 Task: Add an action where "Set tags is Review" in Customer not responding.
Action: Mouse moved to (29, 299)
Screenshot: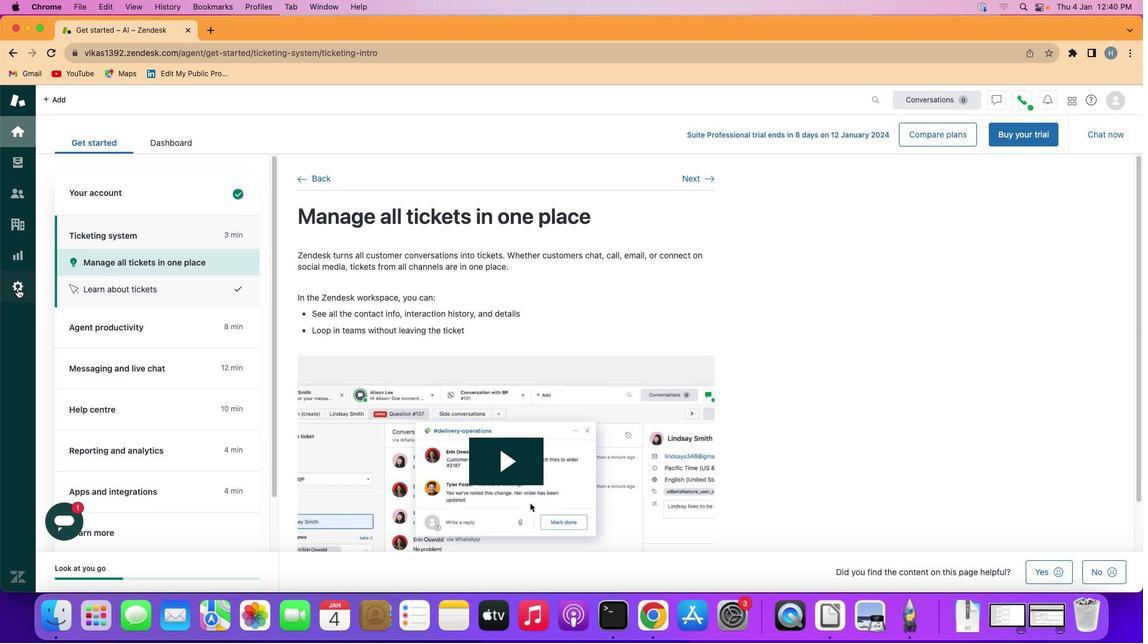 
Action: Mouse pressed left at (29, 299)
Screenshot: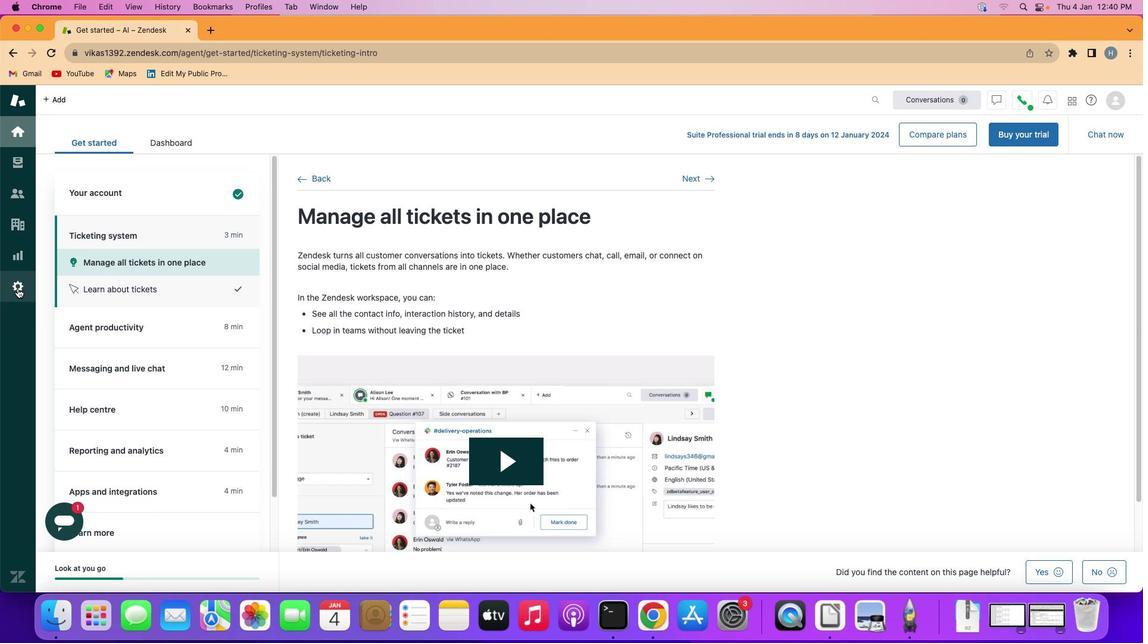 
Action: Mouse moved to (242, 497)
Screenshot: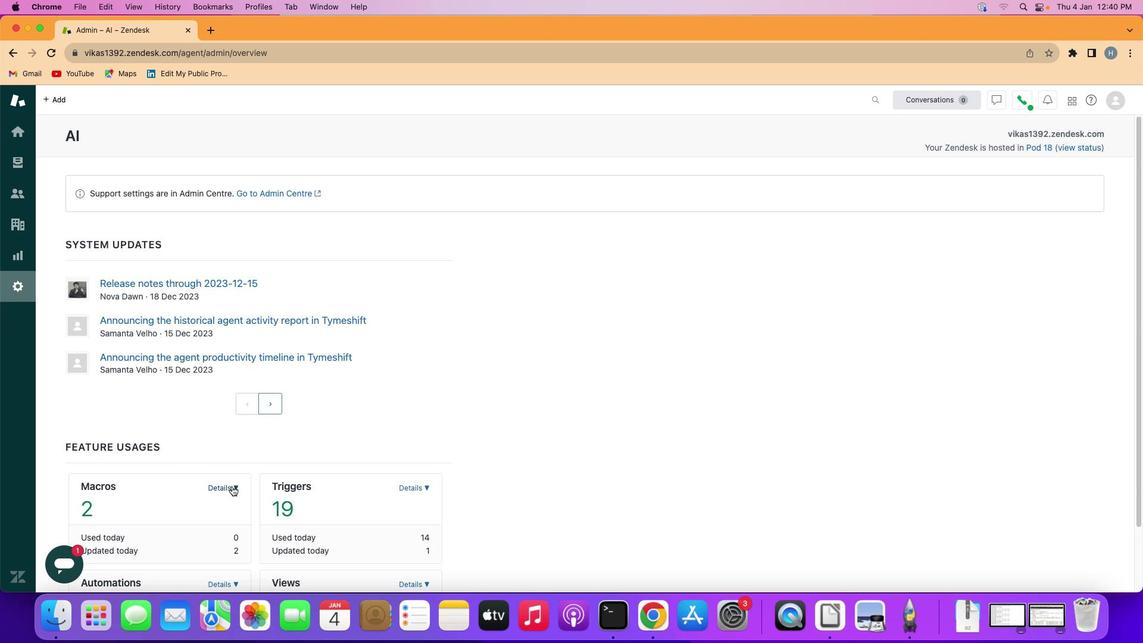 
Action: Mouse pressed left at (242, 497)
Screenshot: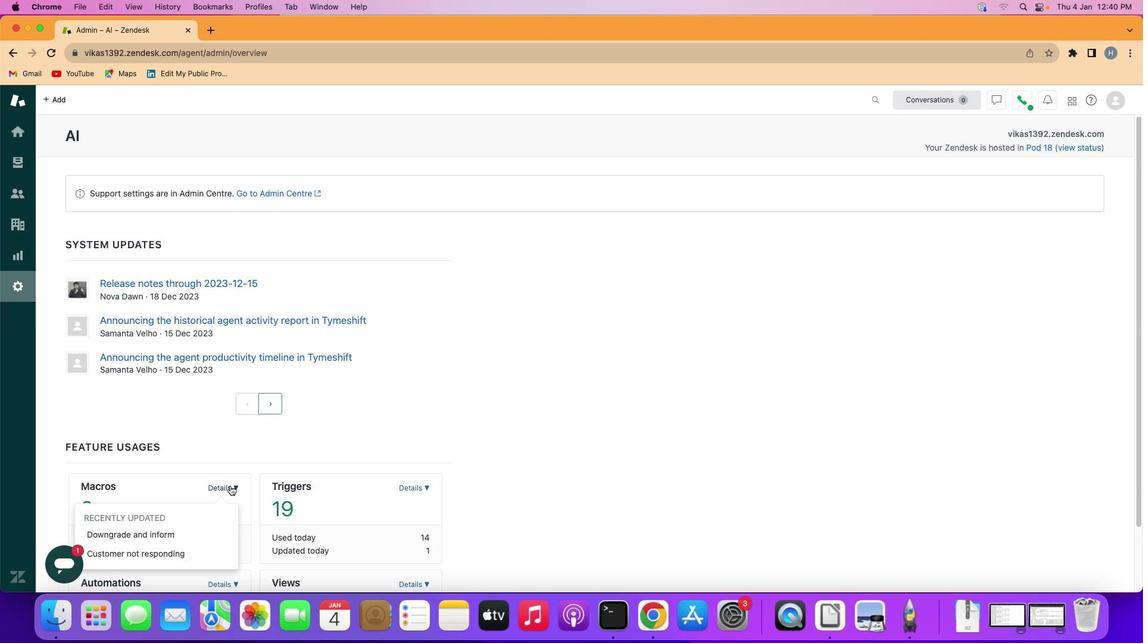 
Action: Mouse moved to (188, 560)
Screenshot: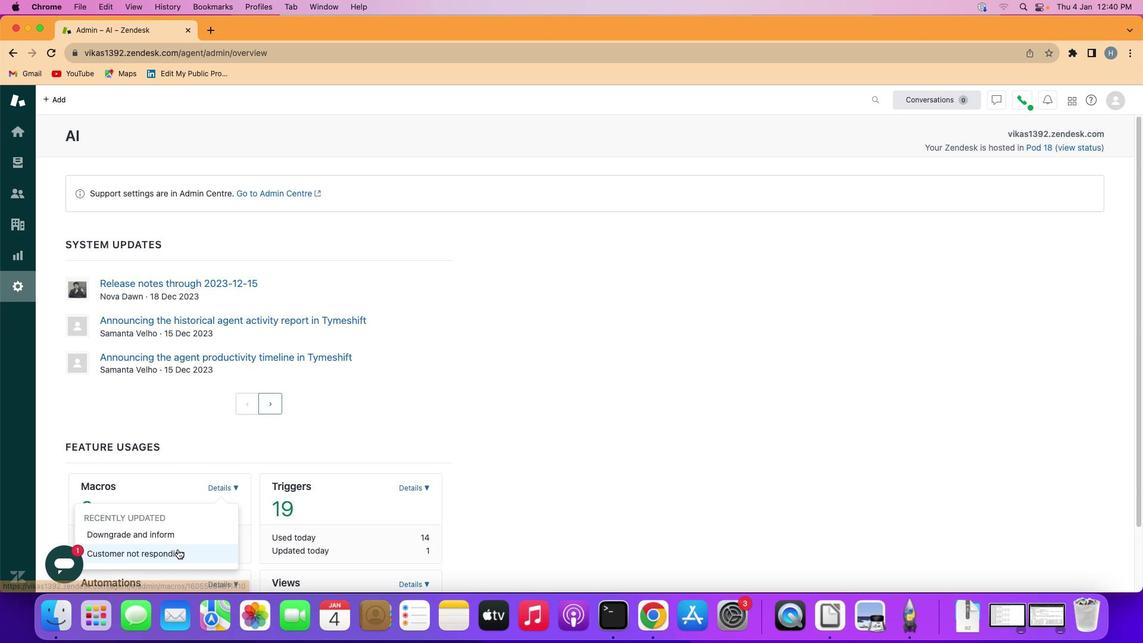 
Action: Mouse pressed left at (188, 560)
Screenshot: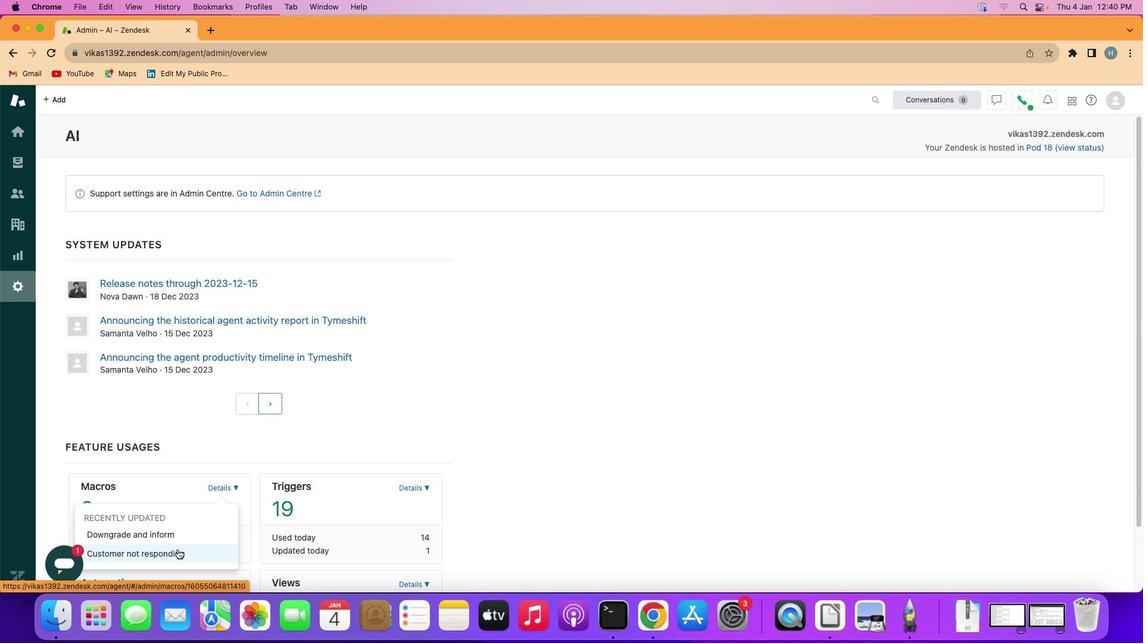 
Action: Mouse moved to (219, 443)
Screenshot: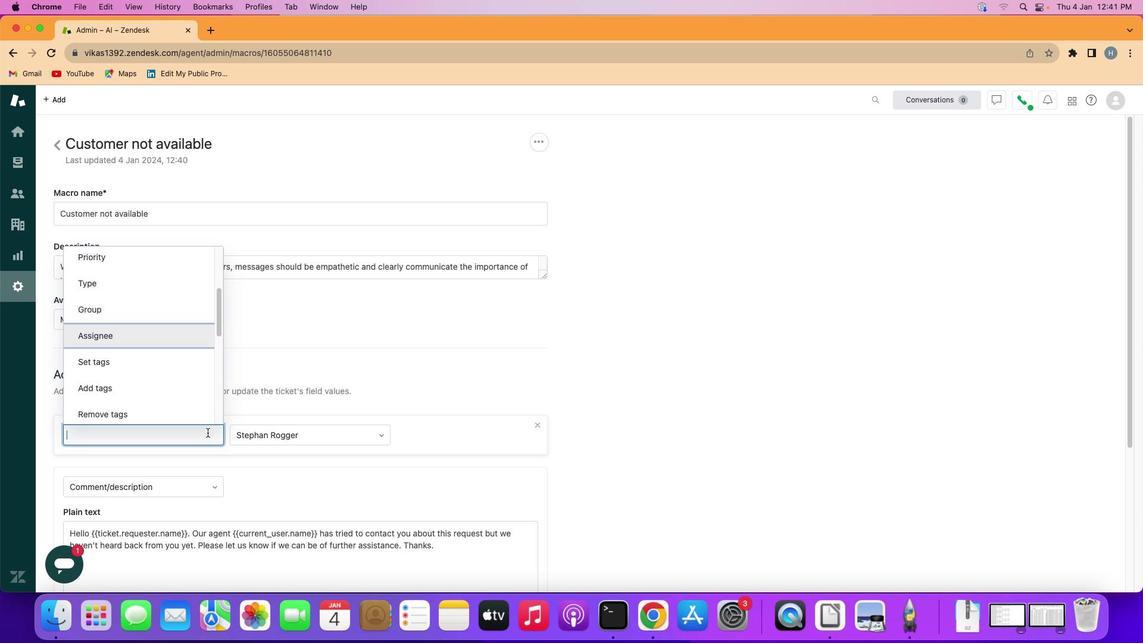 
Action: Mouse pressed left at (219, 443)
Screenshot: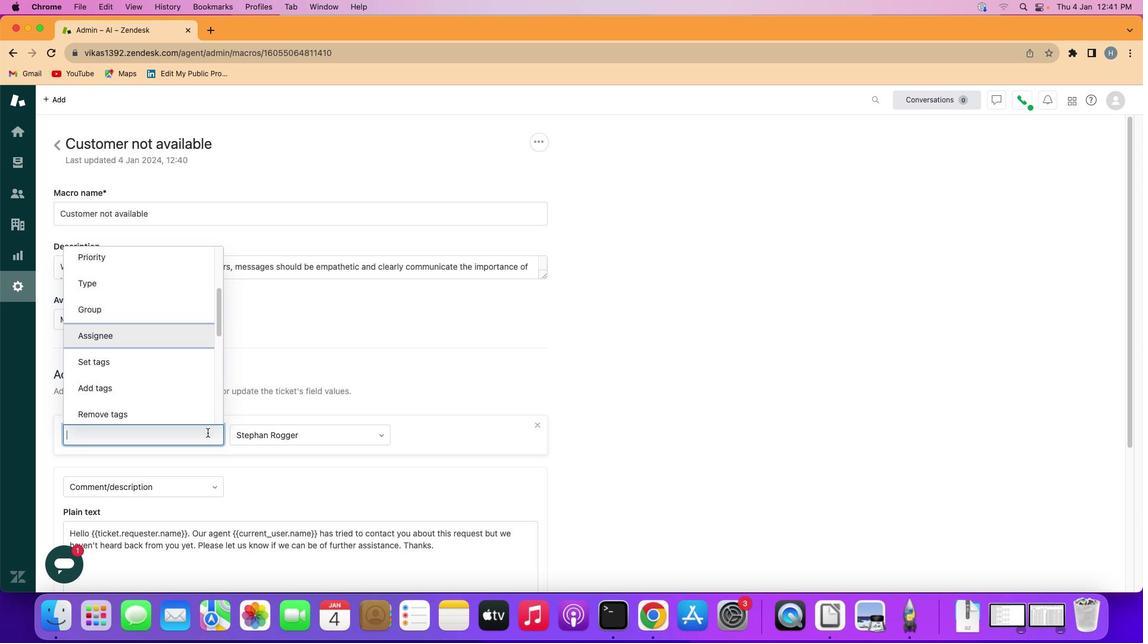 
Action: Mouse moved to (187, 376)
Screenshot: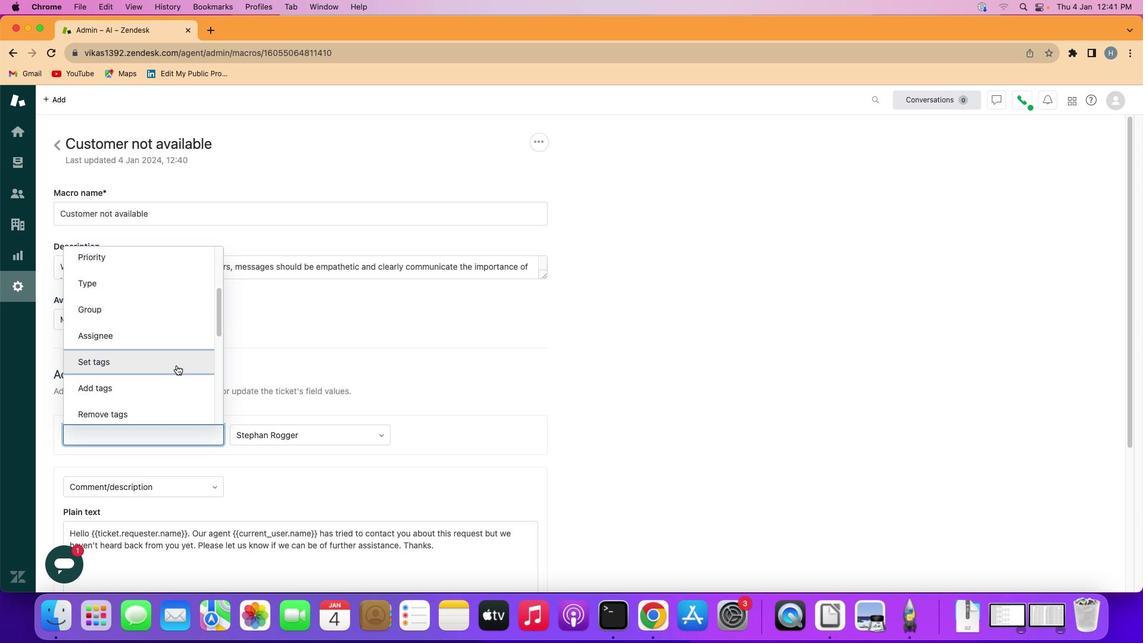 
Action: Mouse pressed left at (187, 376)
Screenshot: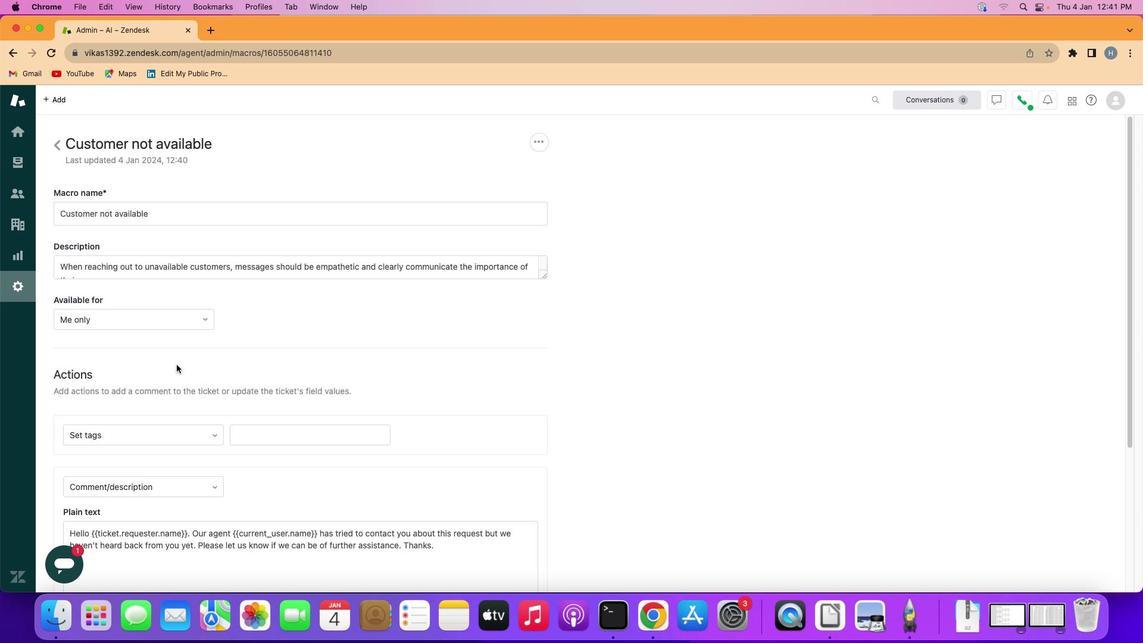 
Action: Mouse moved to (278, 448)
Screenshot: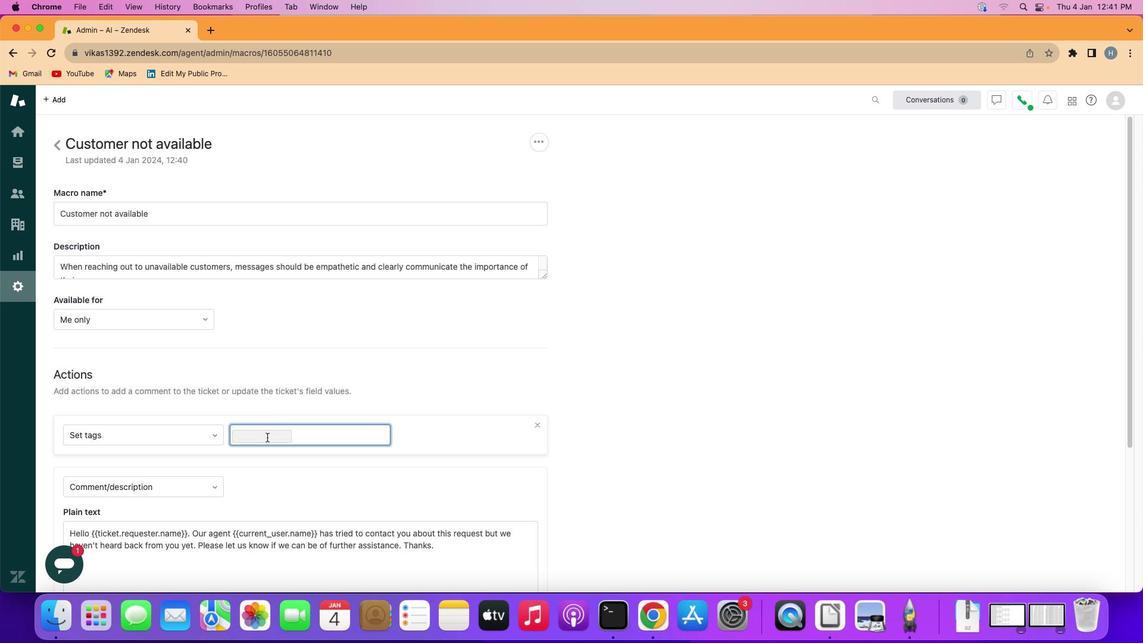 
Action: Mouse pressed left at (278, 448)
Screenshot: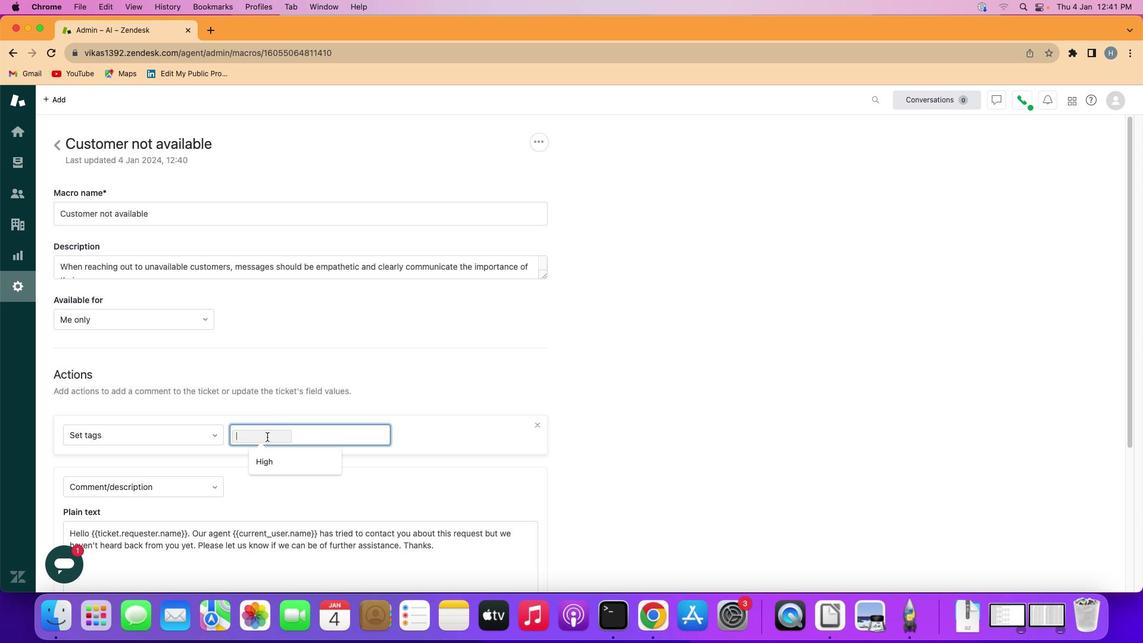 
Action: Mouse moved to (281, 443)
Screenshot: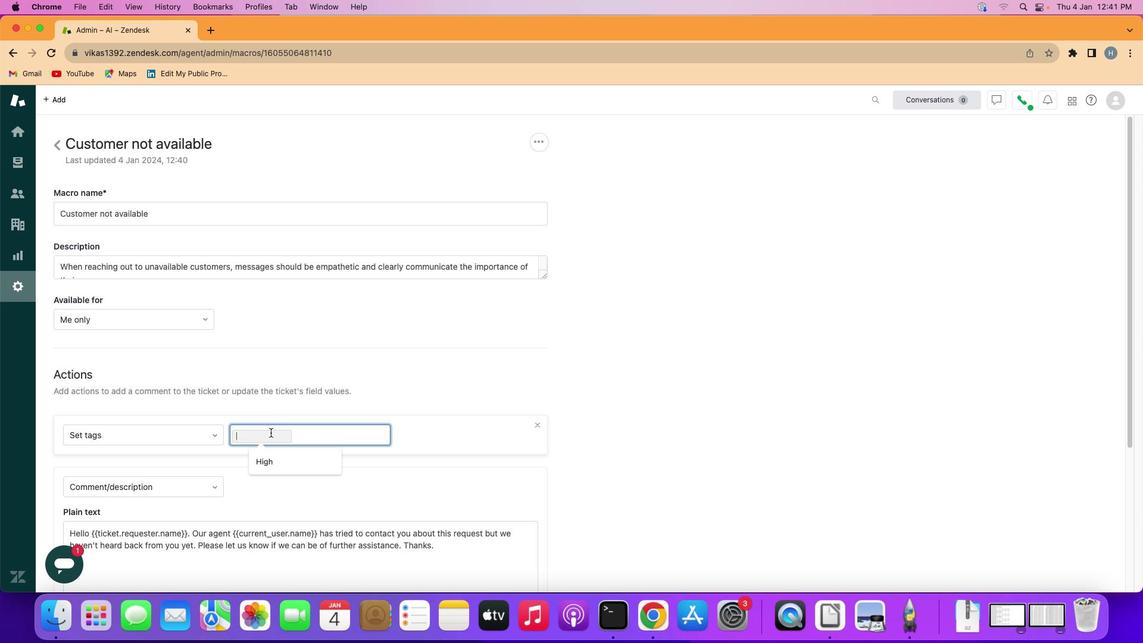 
Action: Key pressed Key.shift'R''e''v''i''e''w'
Screenshot: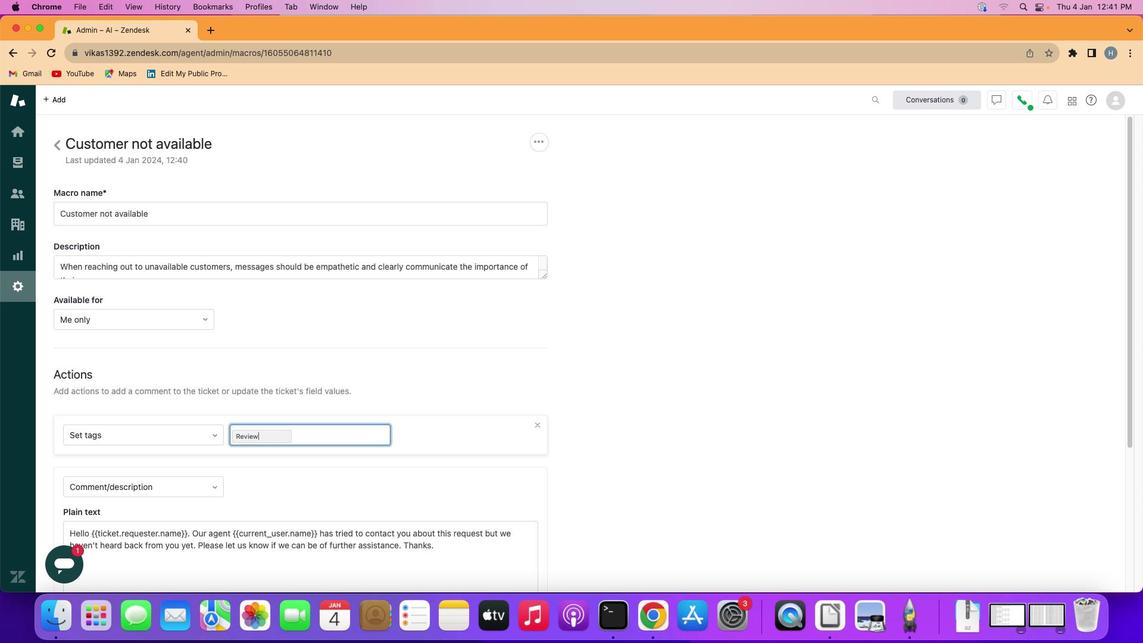 
Action: Mouse moved to (306, 413)
Screenshot: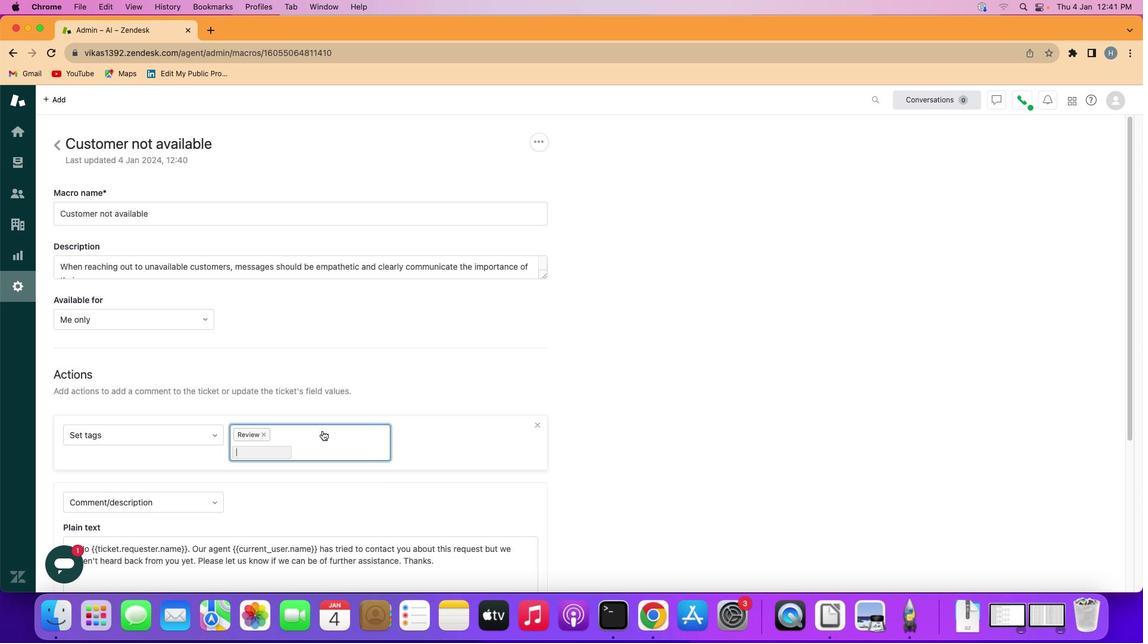 
Action: Key pressed Key.enter
Screenshot: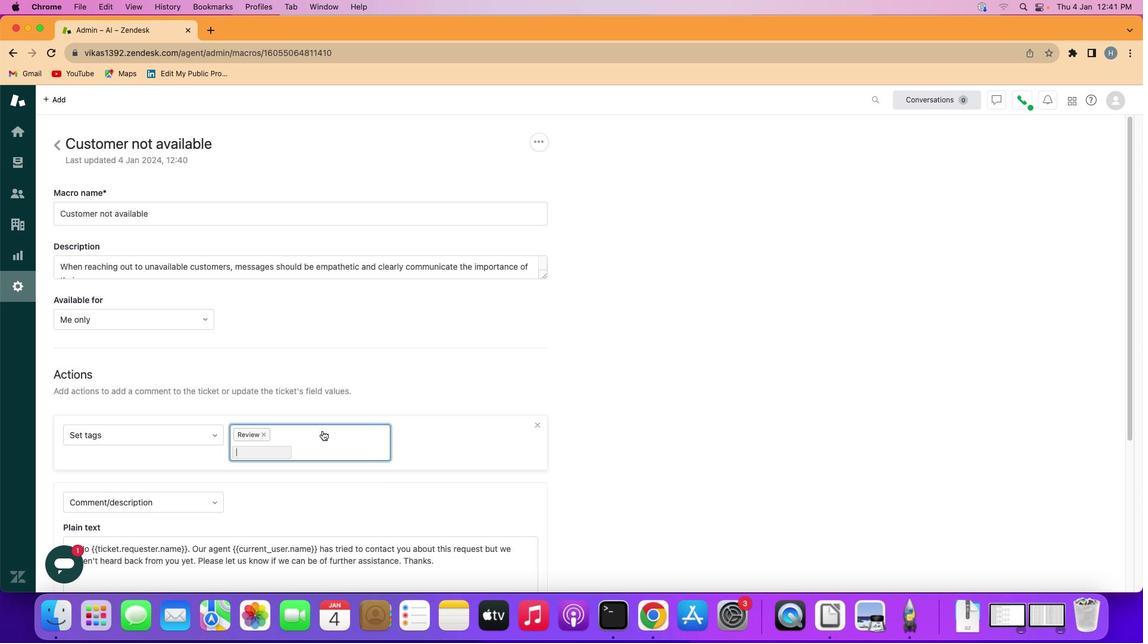 
Action: Mouse moved to (406, 509)
Screenshot: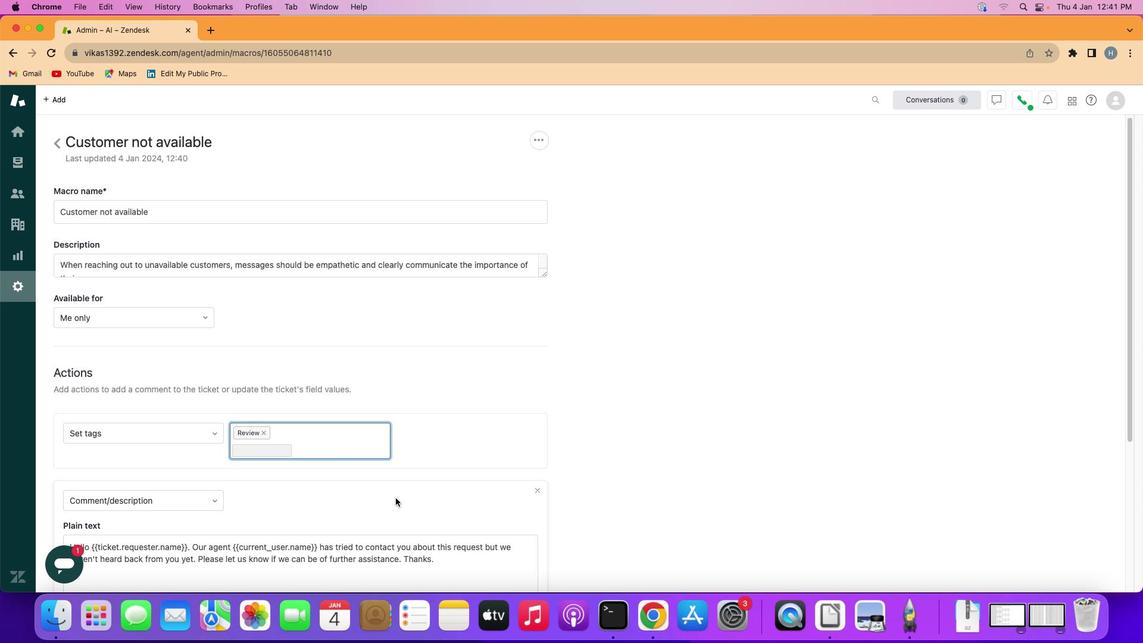 
Action: Mouse scrolled (406, 509) with delta (11, 10)
Screenshot: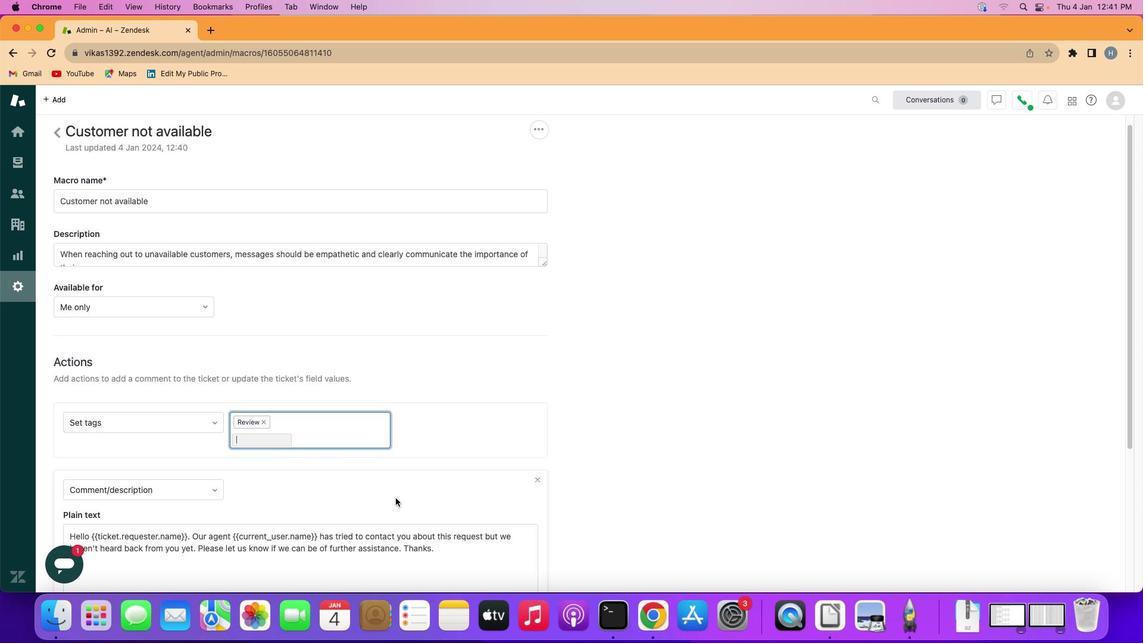 
Action: Mouse scrolled (406, 509) with delta (11, 10)
Screenshot: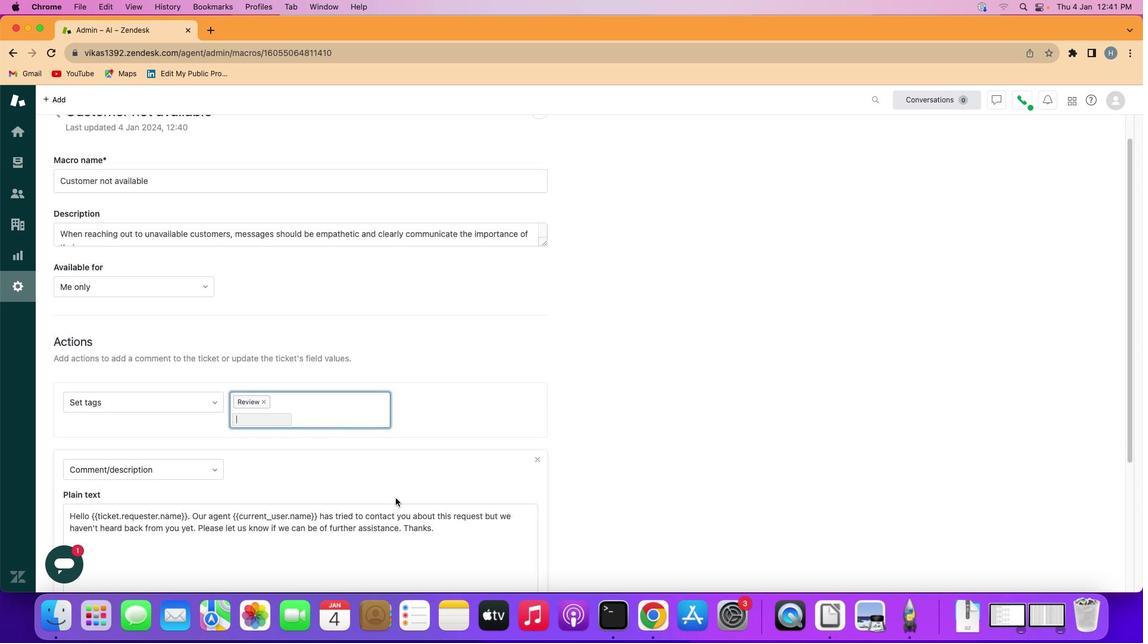 
Action: Mouse scrolled (406, 509) with delta (11, 10)
Screenshot: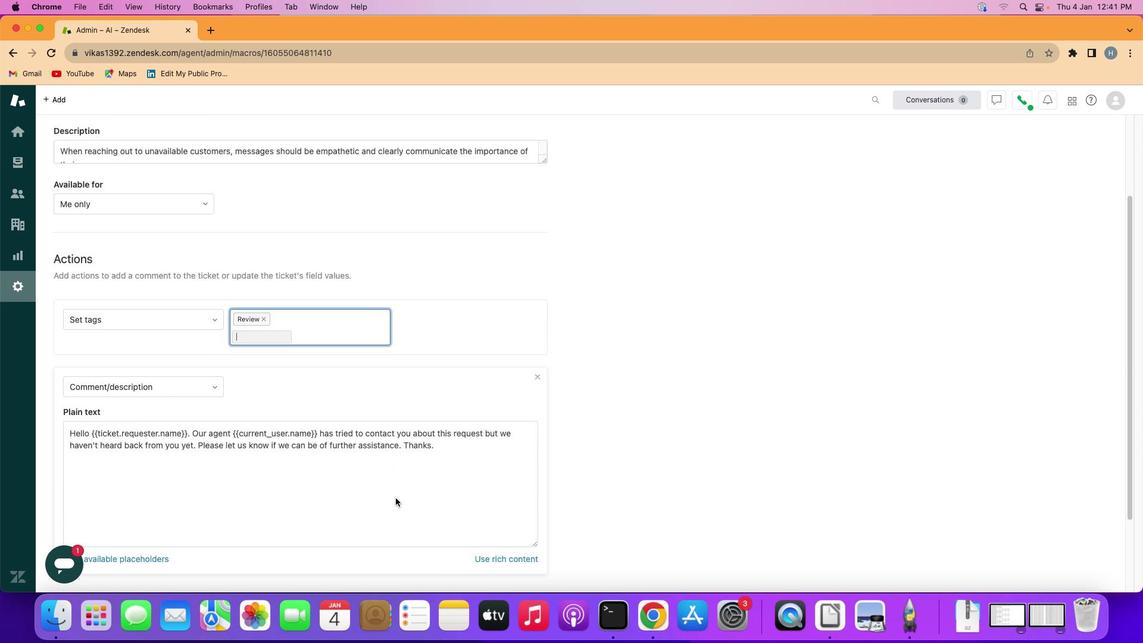 
Action: Mouse scrolled (406, 509) with delta (11, 9)
Screenshot: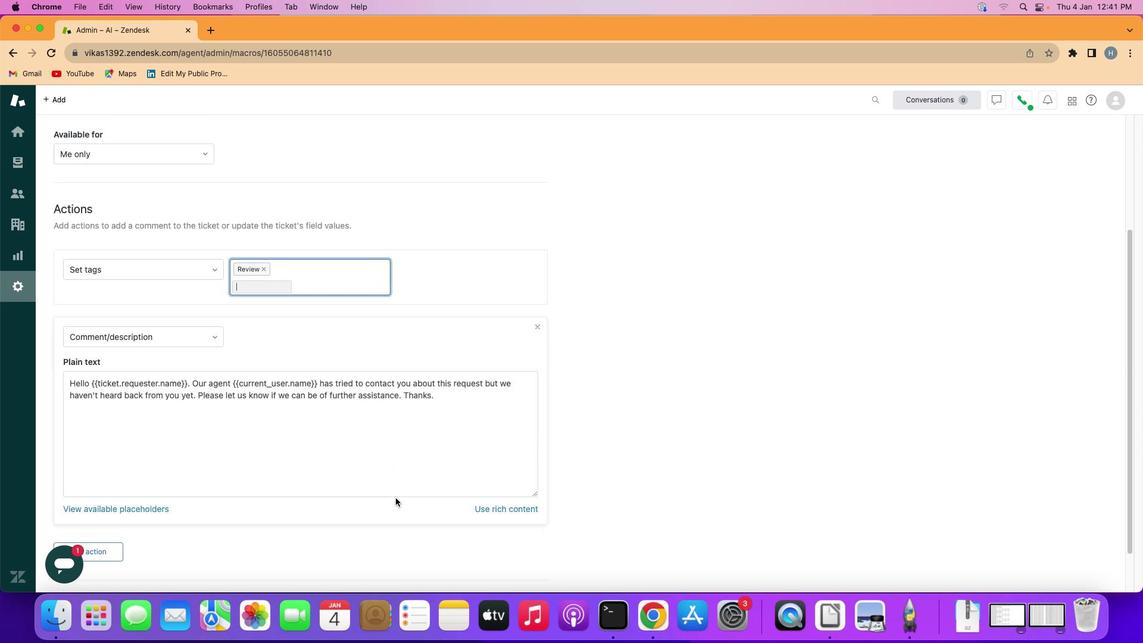 
Action: Mouse scrolled (406, 509) with delta (11, 8)
Screenshot: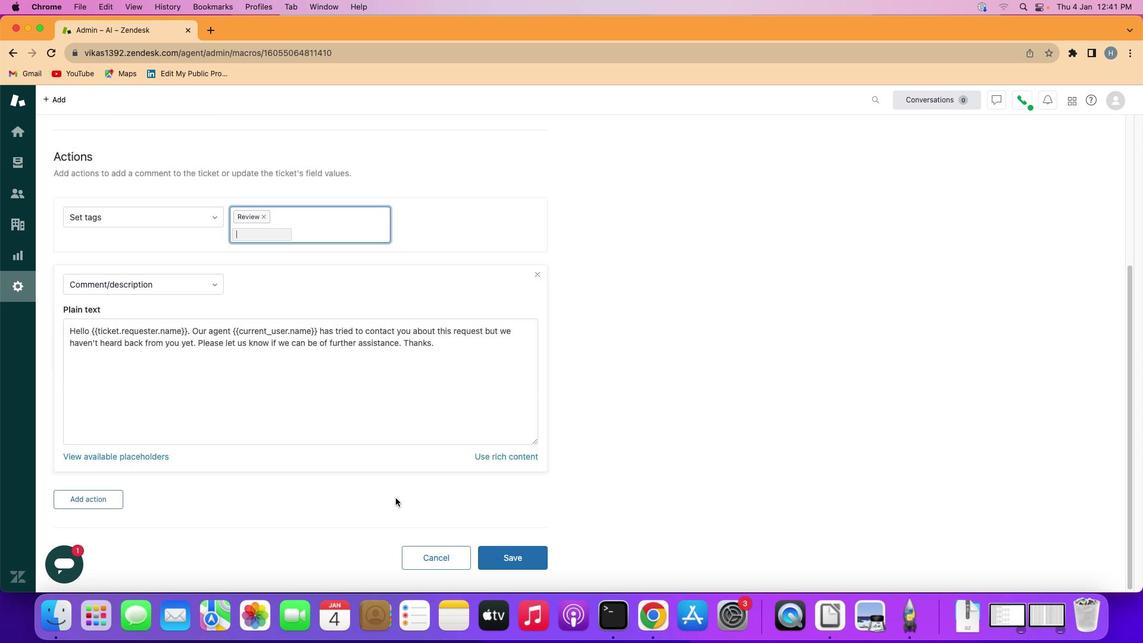 
Action: Mouse scrolled (406, 509) with delta (11, 8)
Screenshot: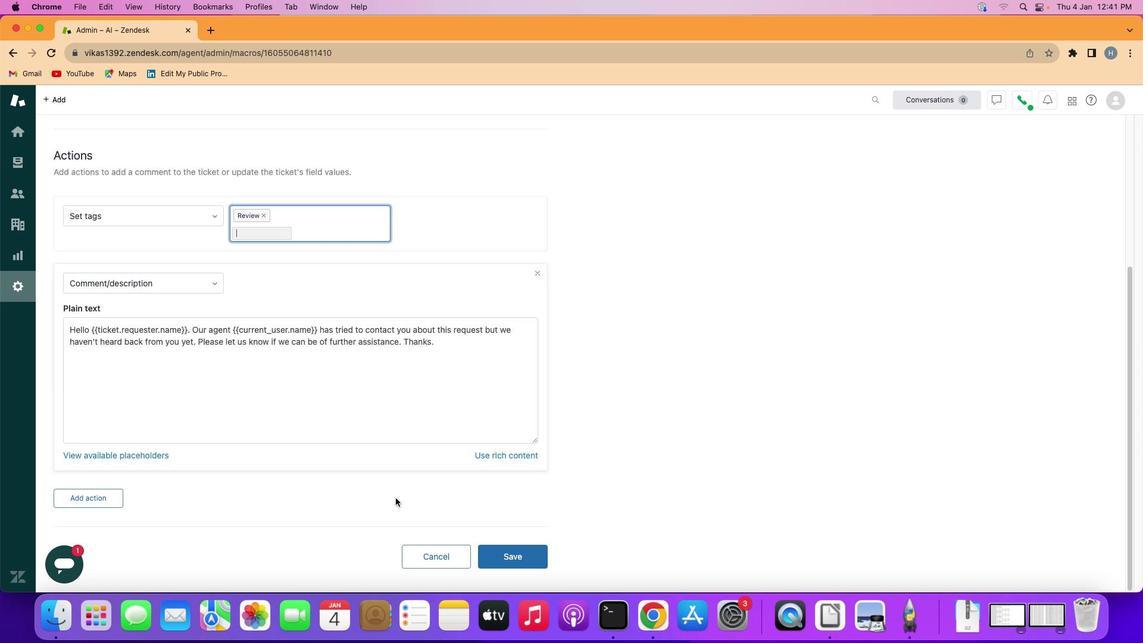 
Action: Mouse moved to (406, 509)
Screenshot: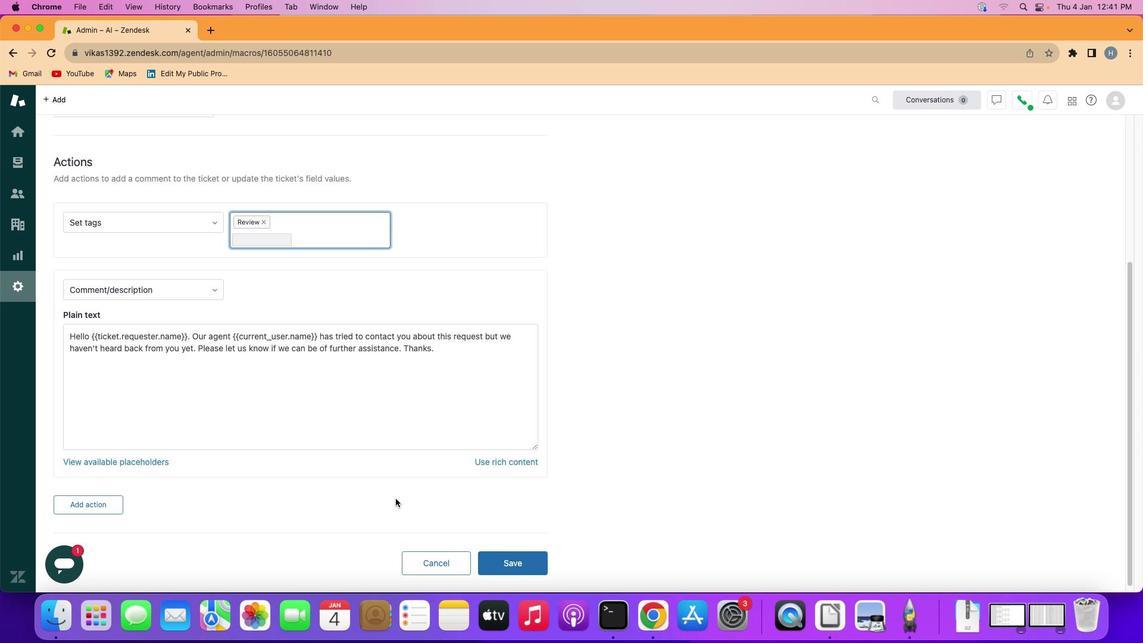 
Action: Mouse scrolled (406, 509) with delta (11, 11)
Screenshot: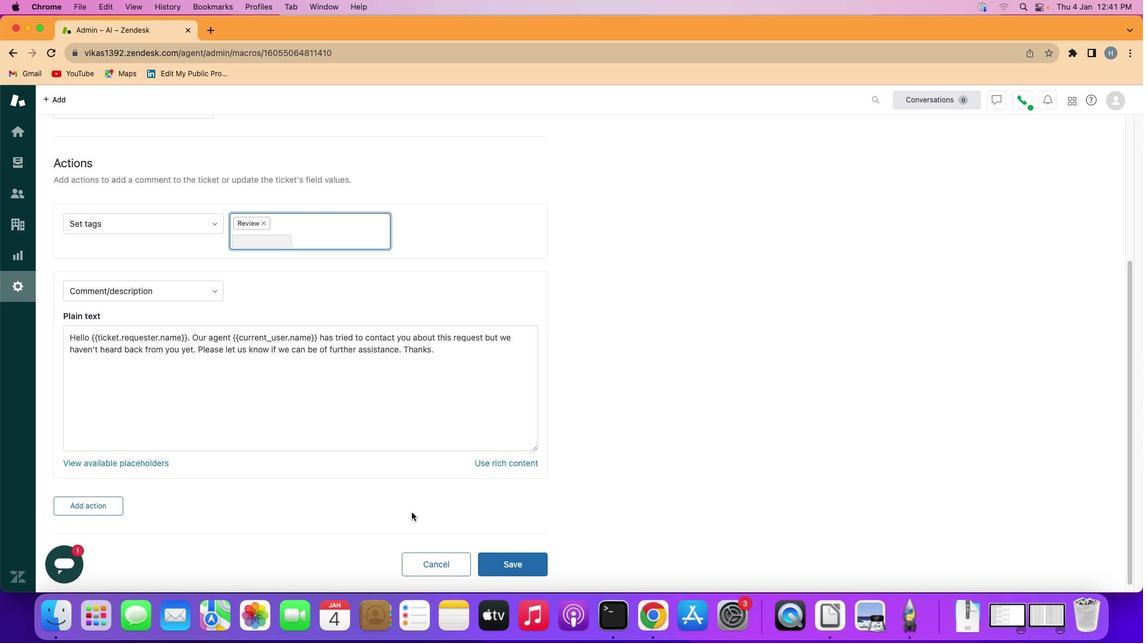 
Action: Mouse scrolled (406, 509) with delta (11, 8)
Screenshot: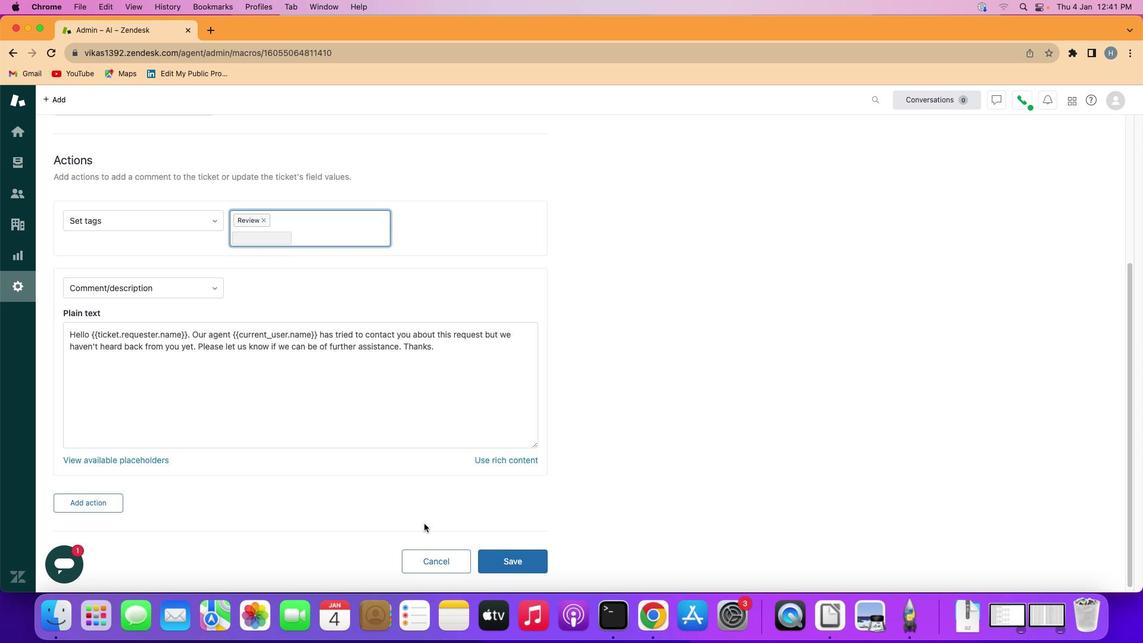 
Action: Mouse scrolled (406, 509) with delta (11, 13)
Screenshot: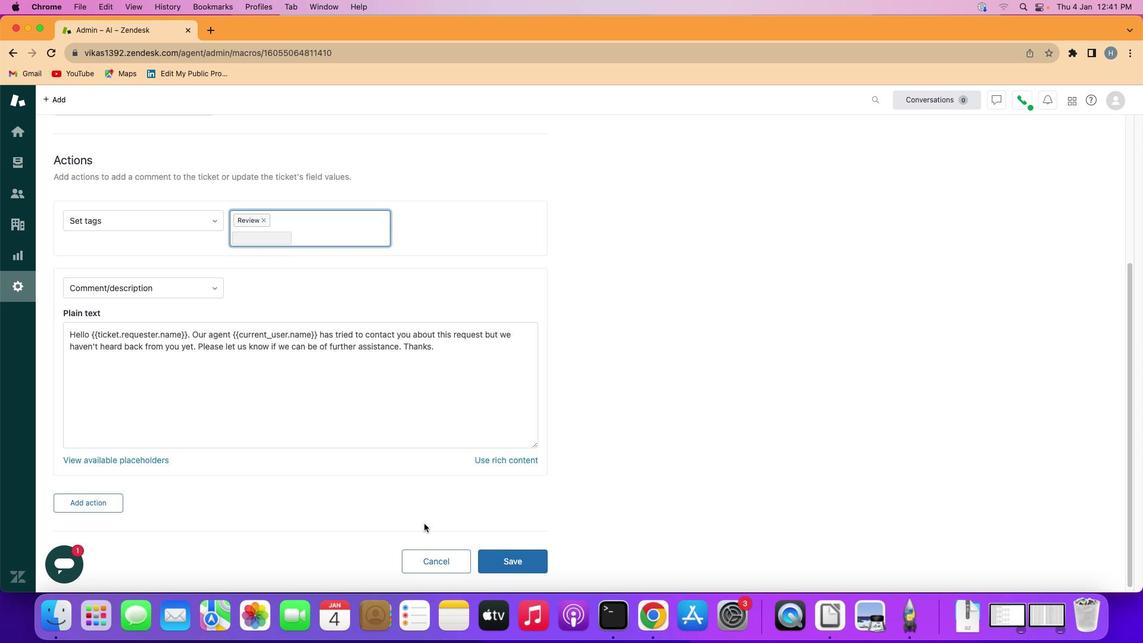 
Action: Mouse scrolled (406, 509) with delta (11, 9)
Screenshot: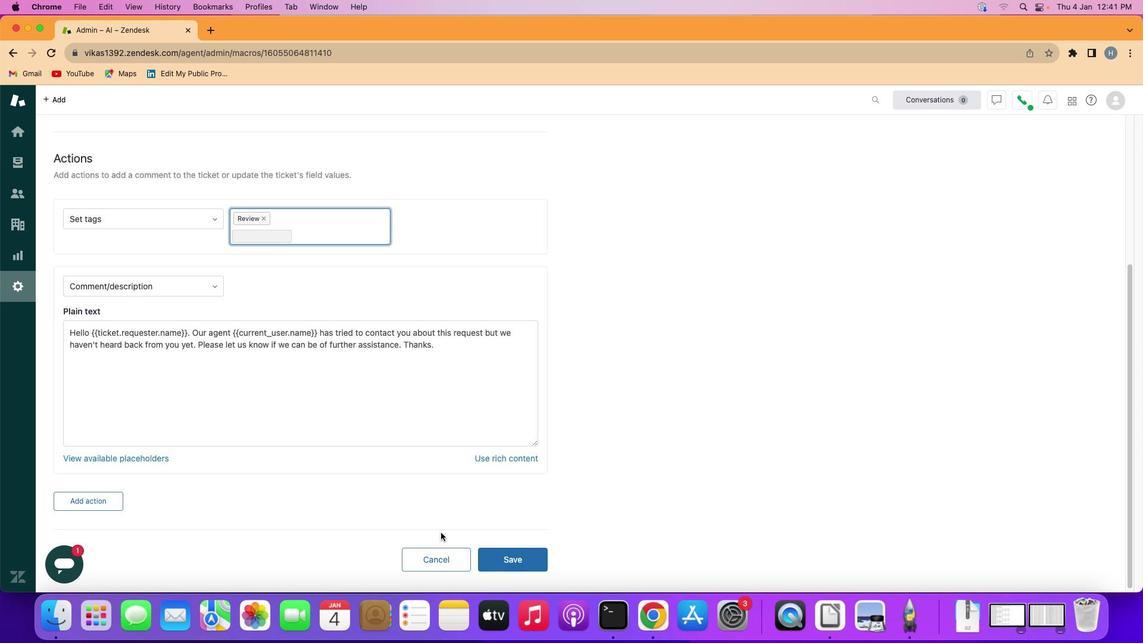 
Action: Mouse moved to (516, 563)
Screenshot: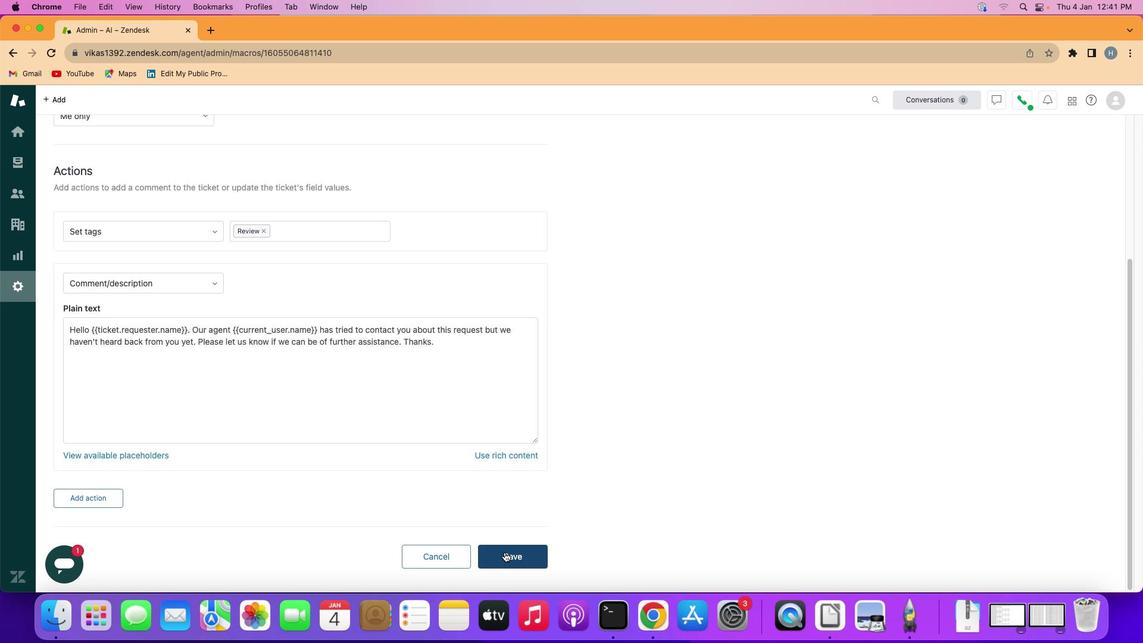 
Action: Mouse pressed left at (516, 563)
Screenshot: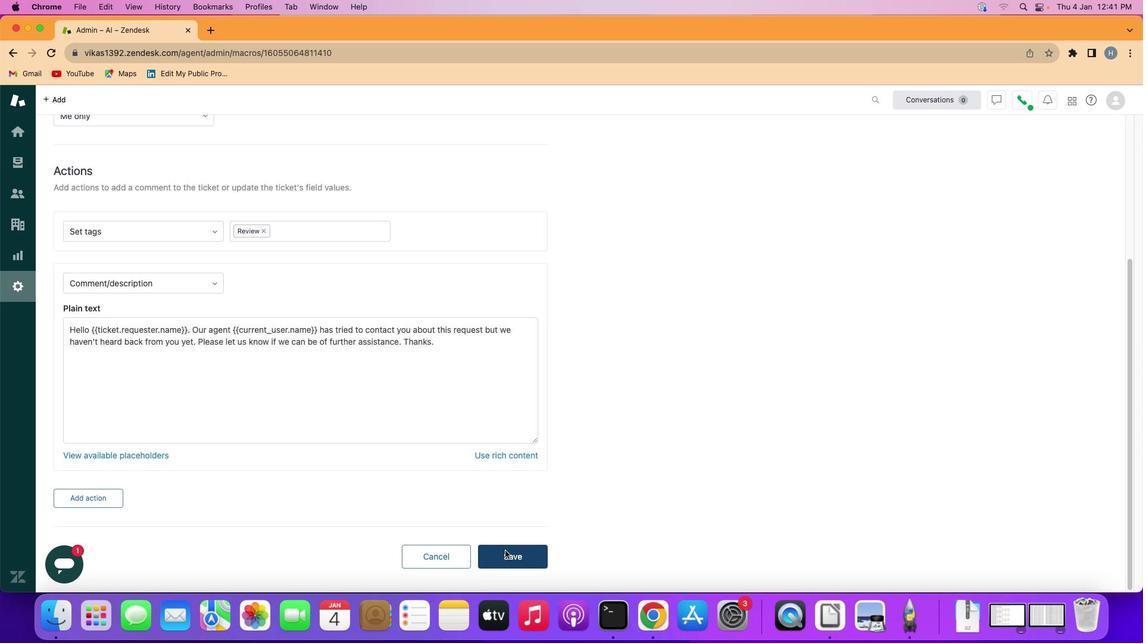 
Action: Mouse moved to (588, 364)
Screenshot: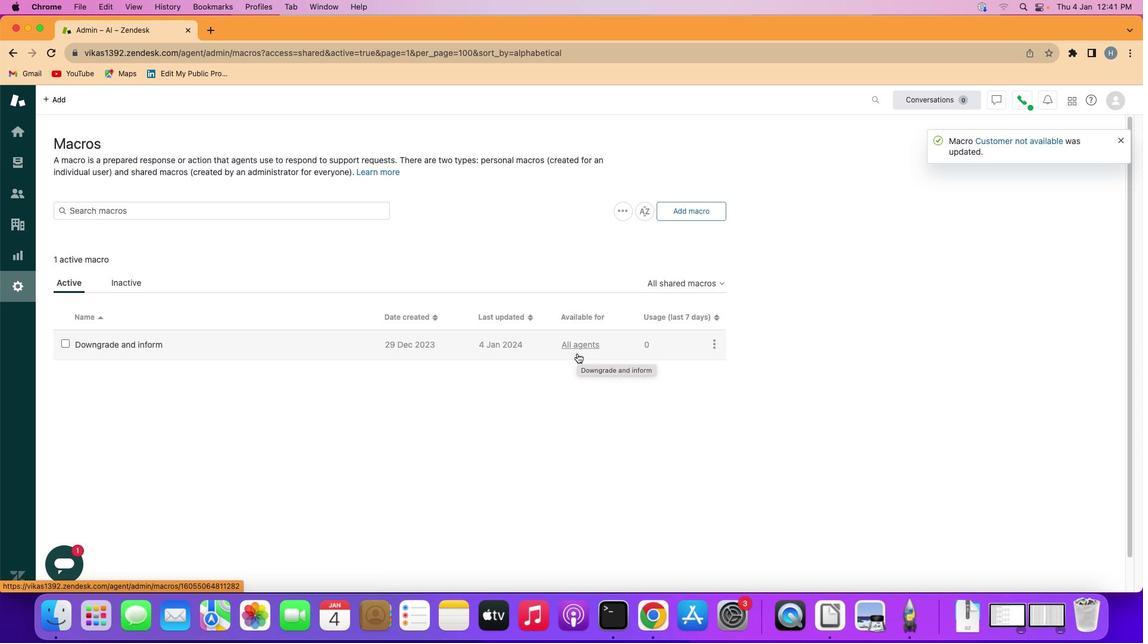 
